 Task: Create a board button that move a list "Trello list" from board "Progress report" to the top position of board "progress report".
Action: Mouse moved to (945, 244)
Screenshot: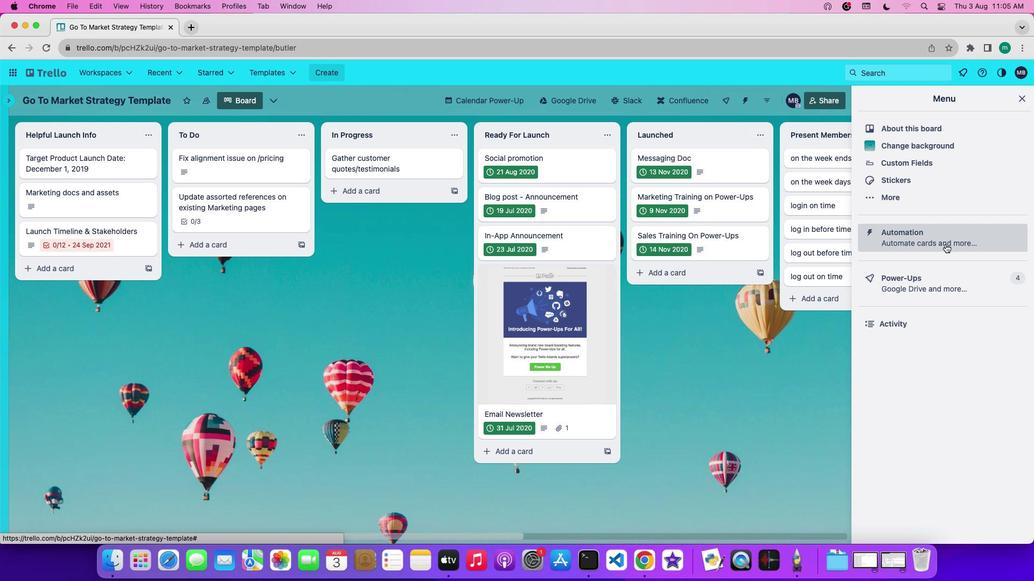 
Action: Mouse pressed left at (945, 244)
Screenshot: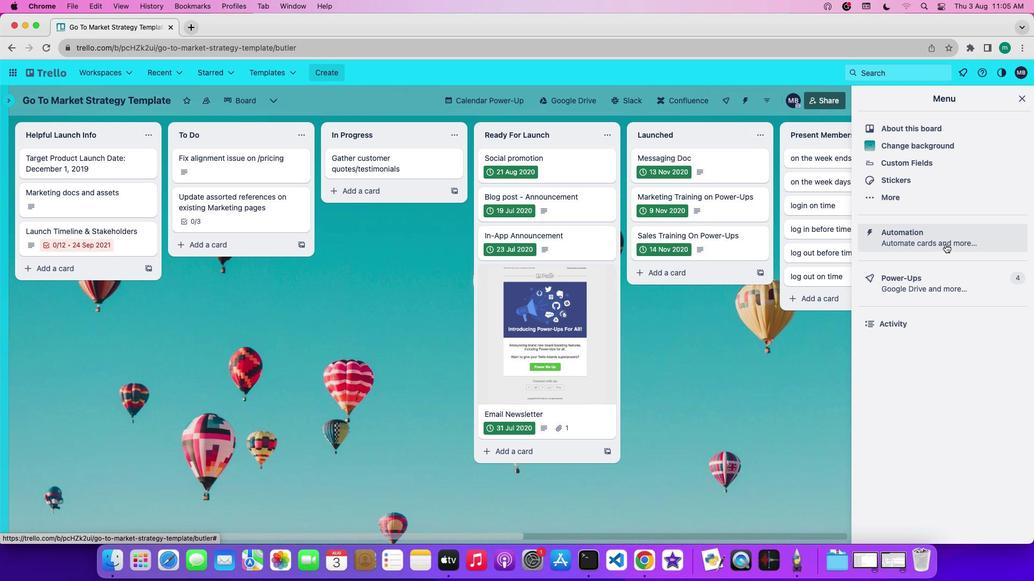 
Action: Mouse moved to (72, 294)
Screenshot: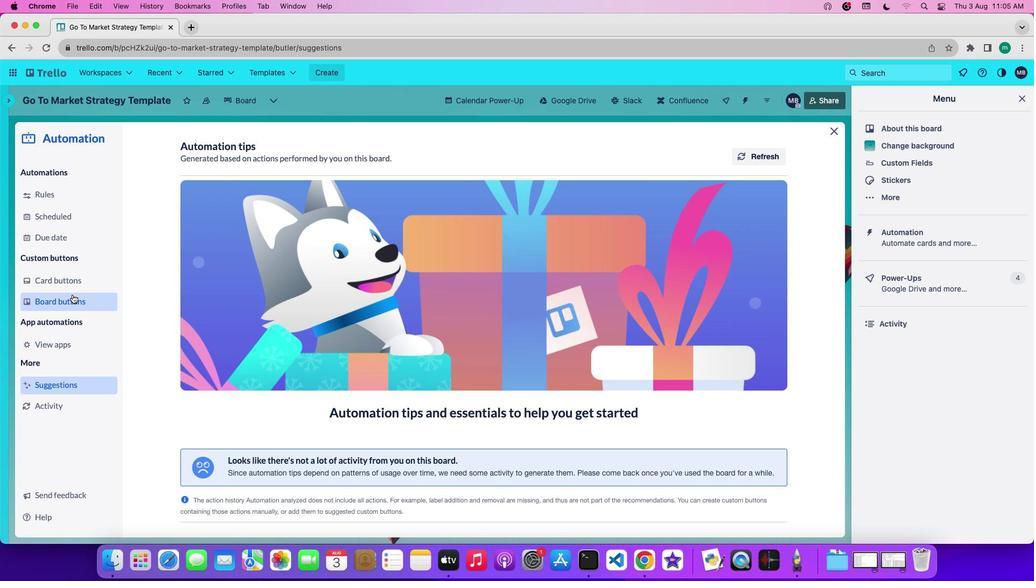 
Action: Mouse pressed left at (72, 294)
Screenshot: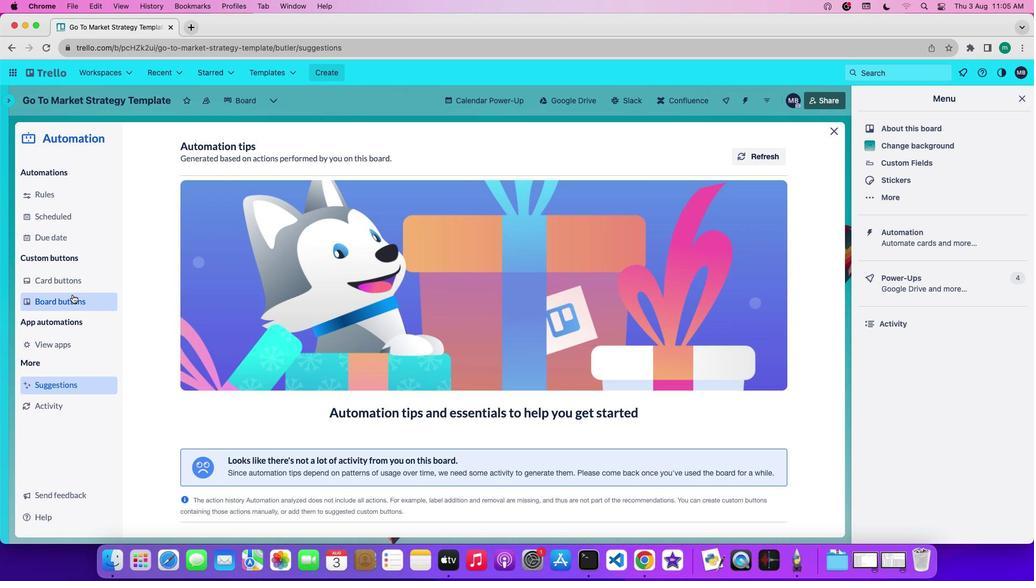
Action: Mouse moved to (222, 366)
Screenshot: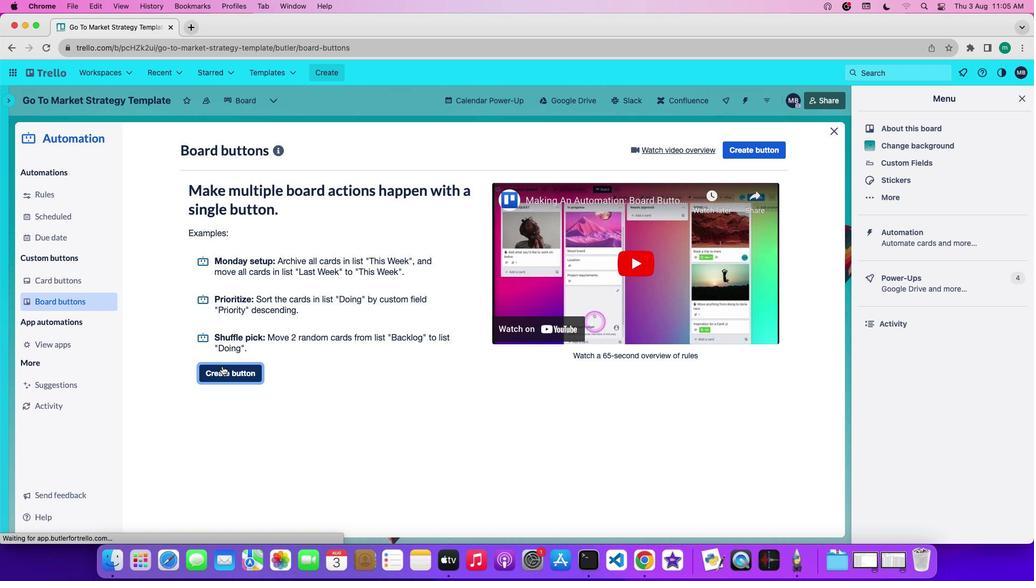 
Action: Mouse pressed left at (222, 366)
Screenshot: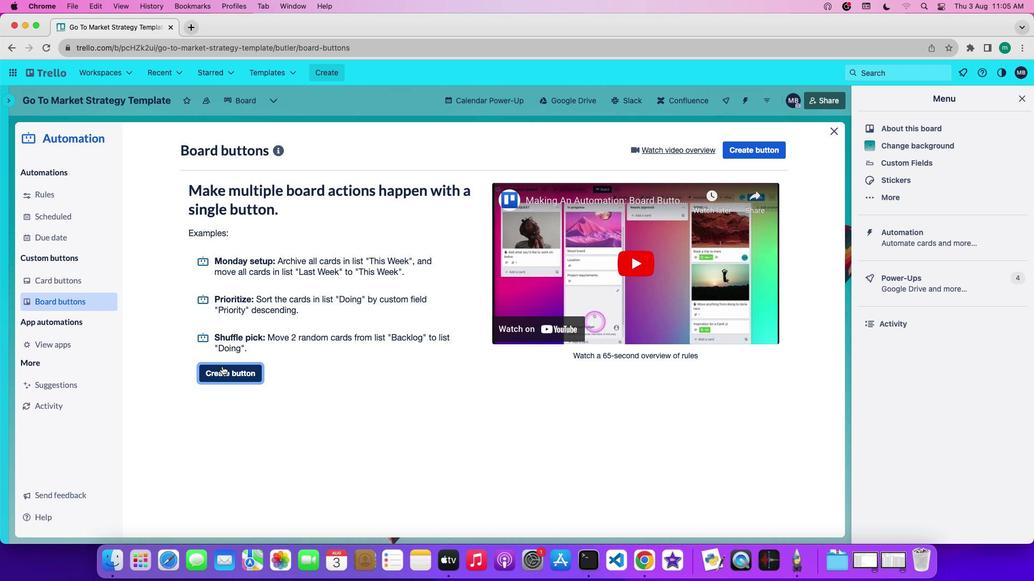 
Action: Mouse moved to (589, 286)
Screenshot: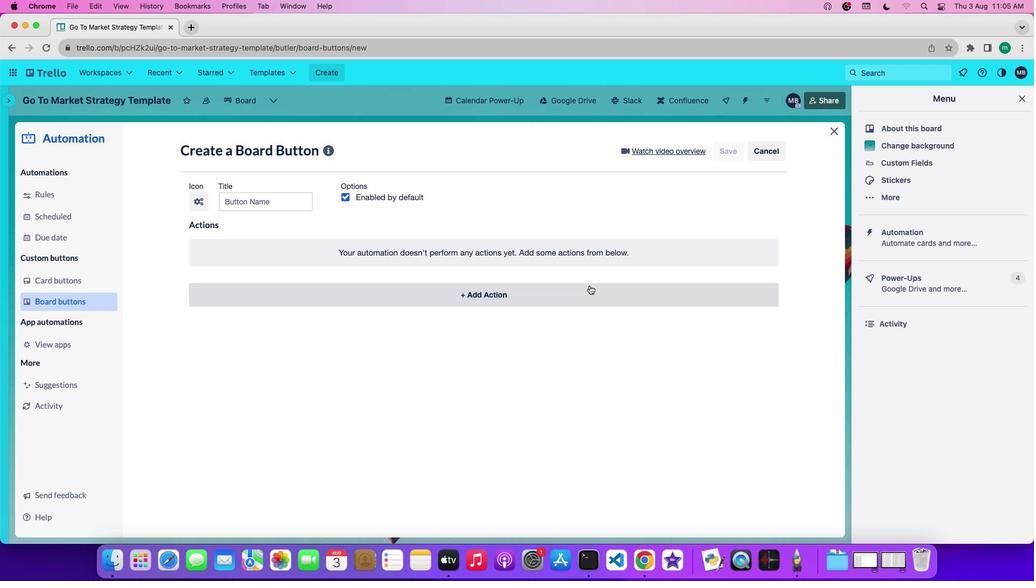 
Action: Mouse pressed left at (589, 286)
Screenshot: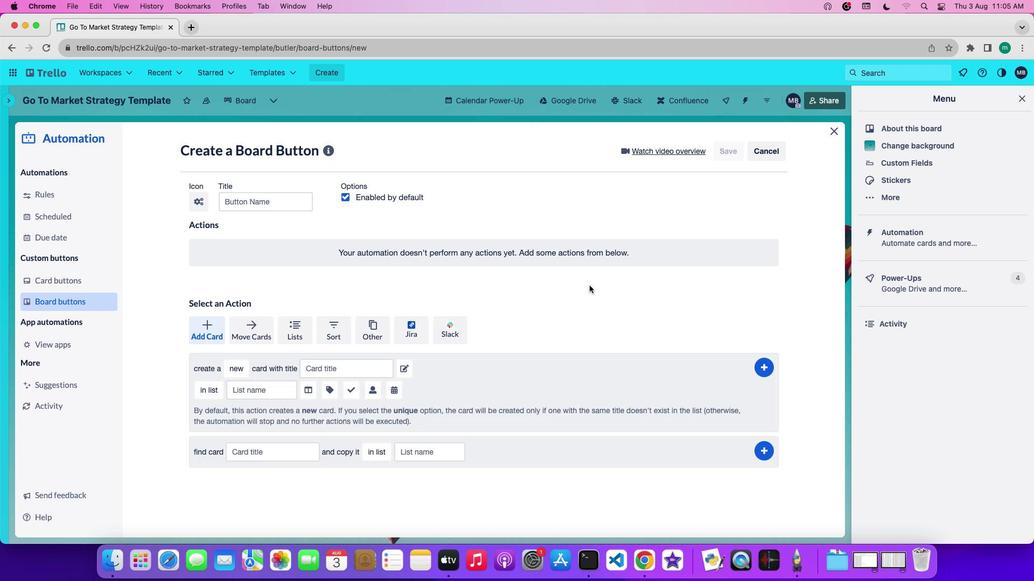 
Action: Mouse moved to (297, 329)
Screenshot: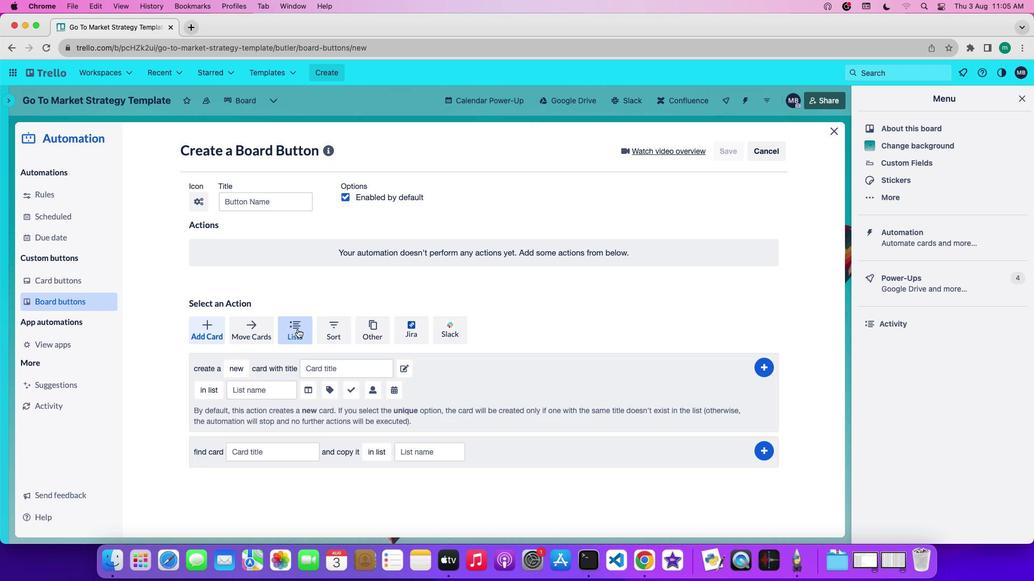 
Action: Mouse pressed left at (297, 329)
Screenshot: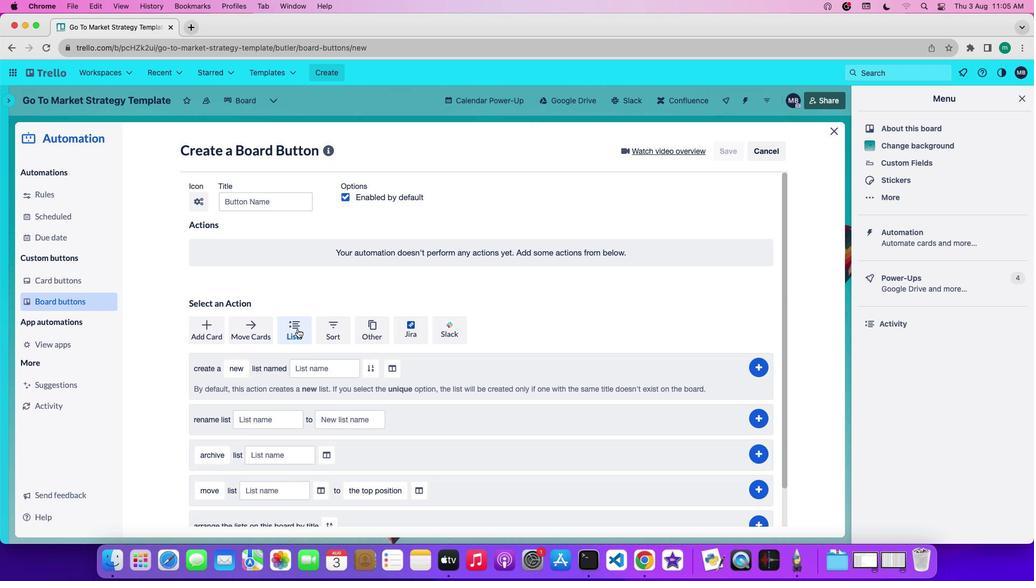 
Action: Mouse moved to (329, 381)
Screenshot: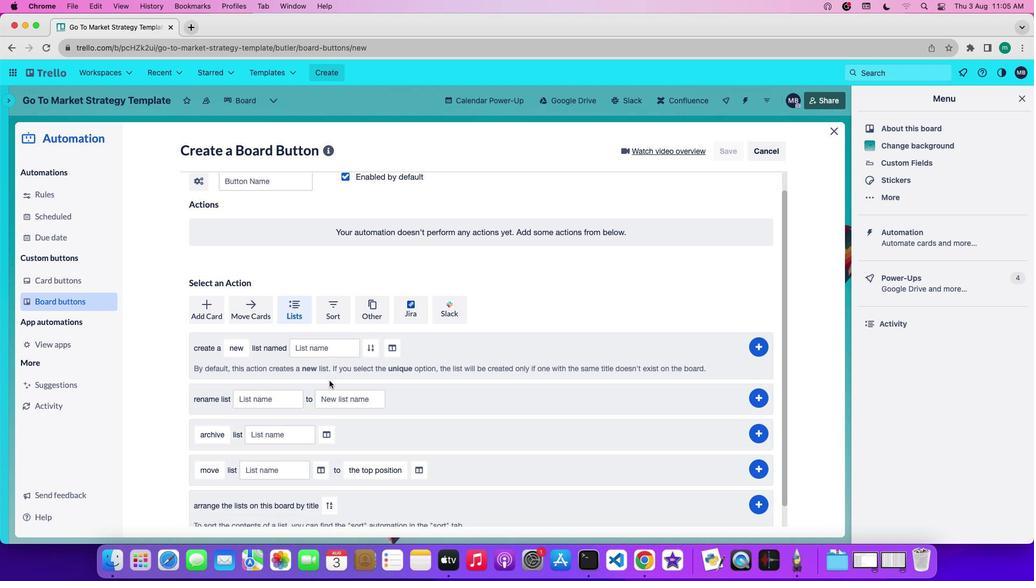 
Action: Mouse scrolled (329, 381) with delta (0, 0)
Screenshot: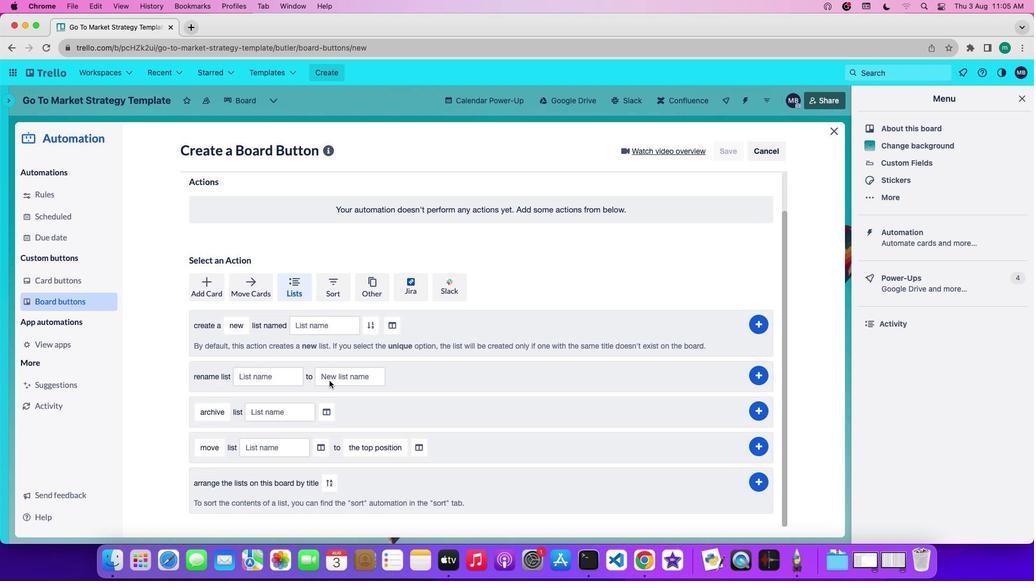 
Action: Mouse scrolled (329, 381) with delta (0, 0)
Screenshot: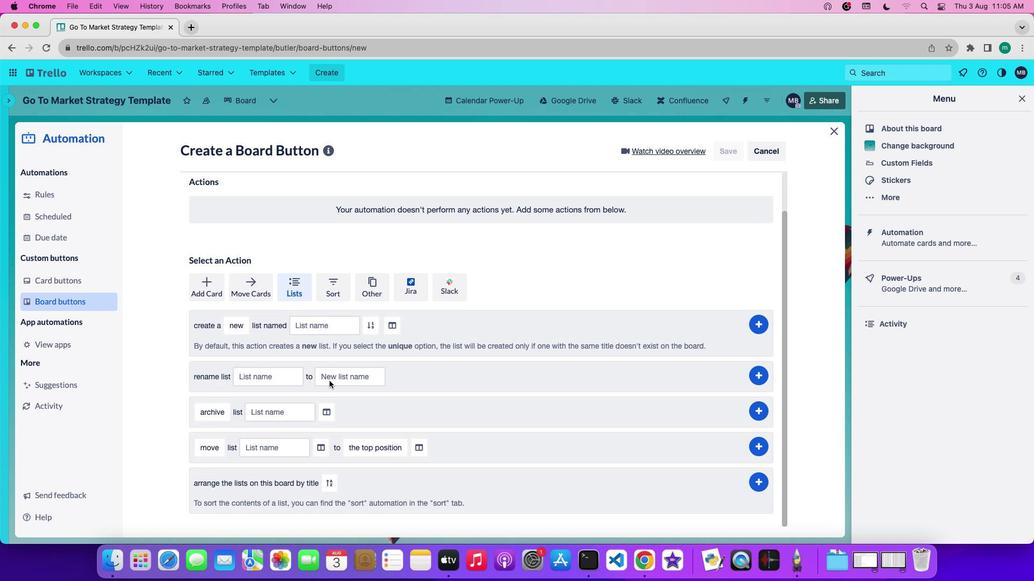 
Action: Mouse scrolled (329, 381) with delta (0, -1)
Screenshot: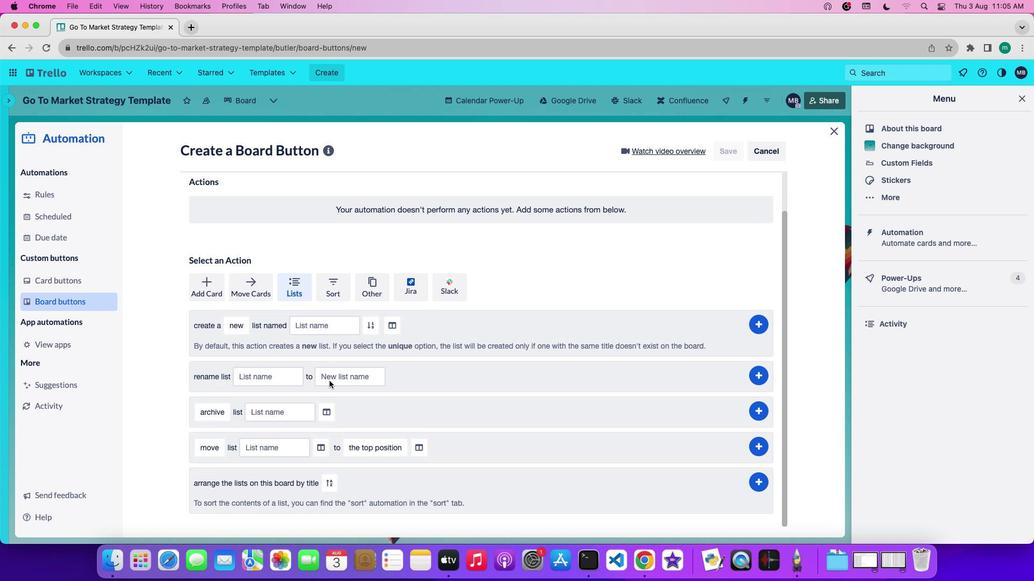 
Action: Mouse scrolled (329, 381) with delta (0, 0)
Screenshot: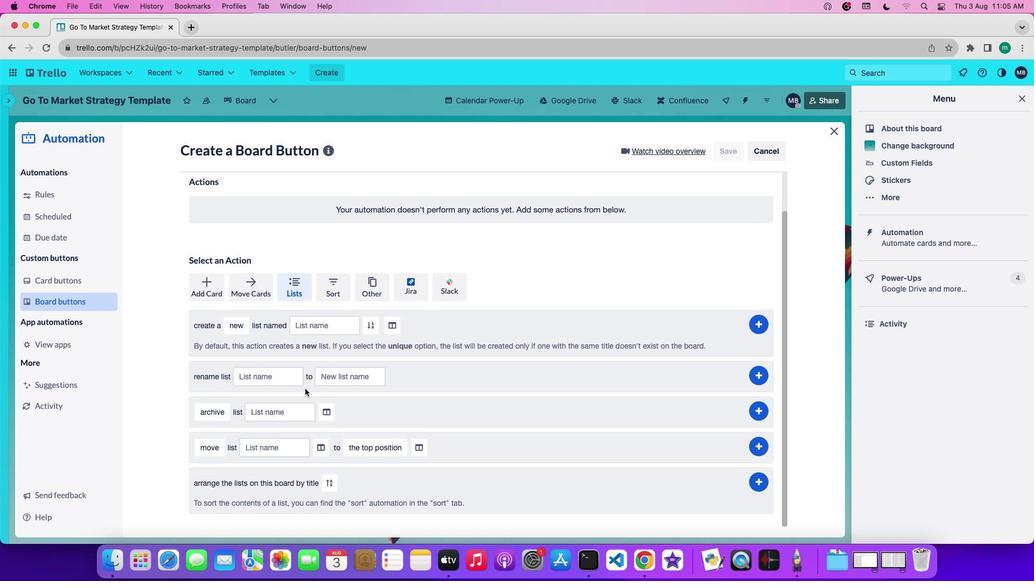 
Action: Mouse scrolled (329, 381) with delta (0, 0)
Screenshot: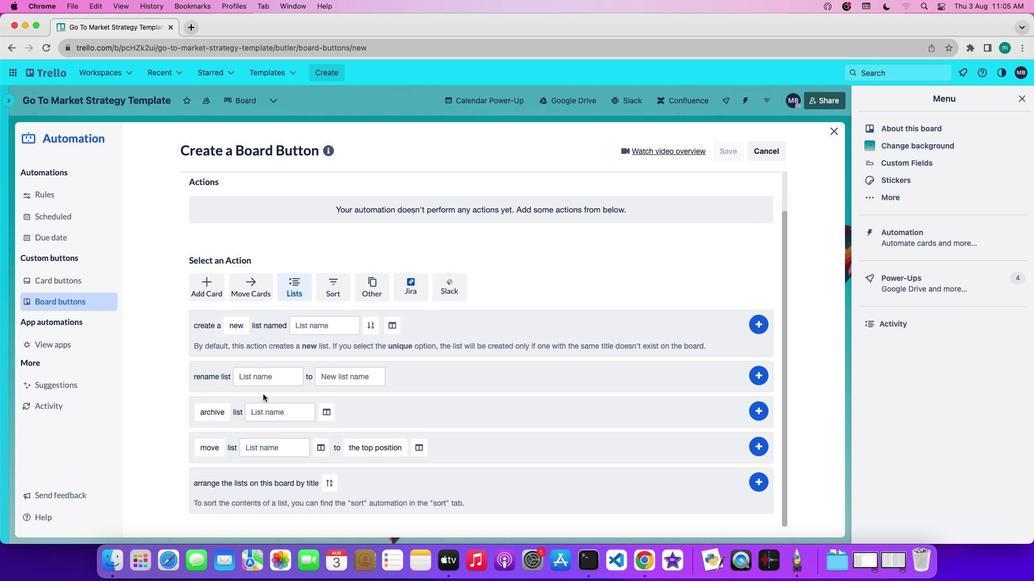 
Action: Mouse scrolled (329, 381) with delta (0, 0)
Screenshot: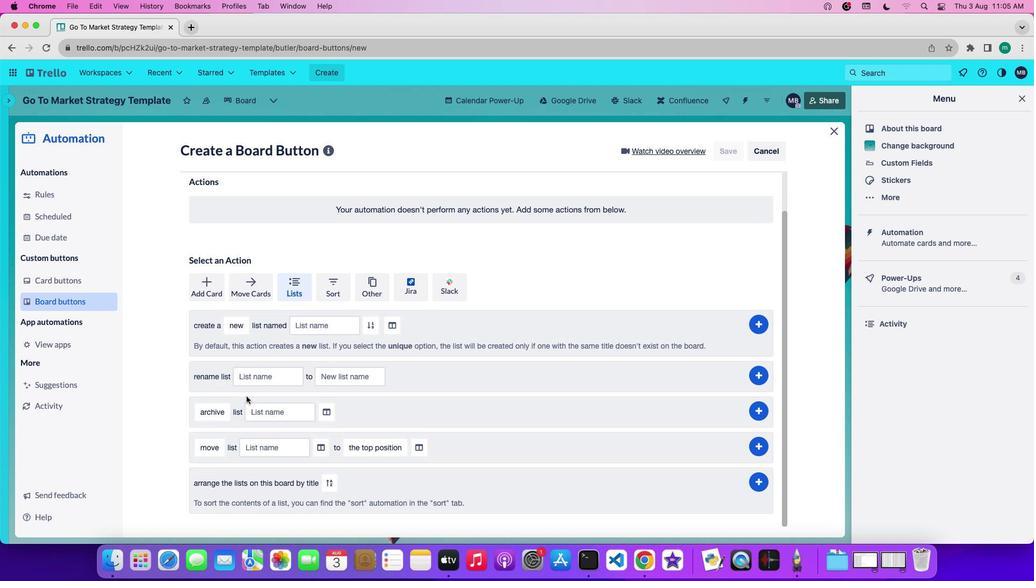 
Action: Mouse moved to (208, 410)
Screenshot: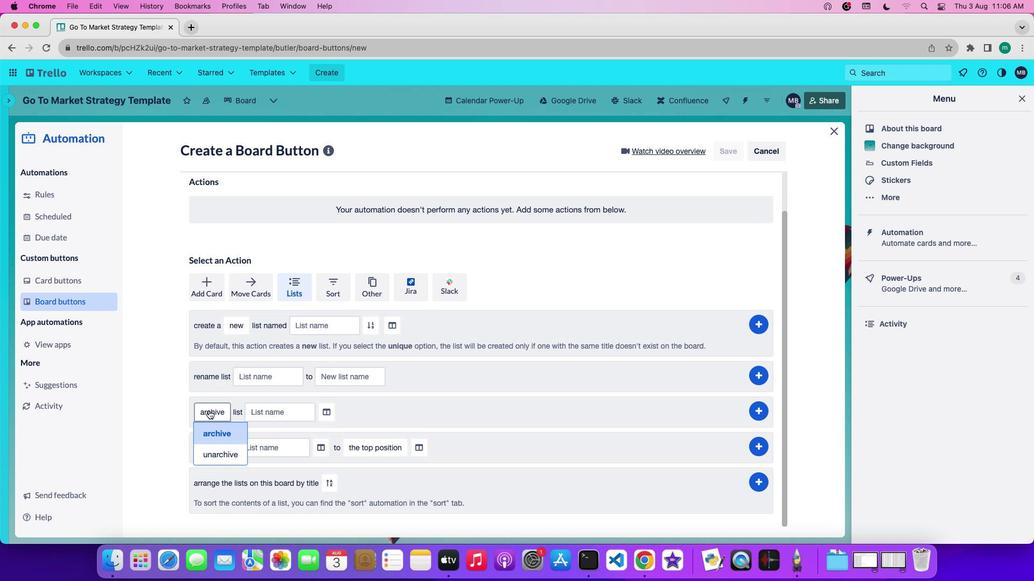 
Action: Mouse pressed left at (208, 410)
Screenshot: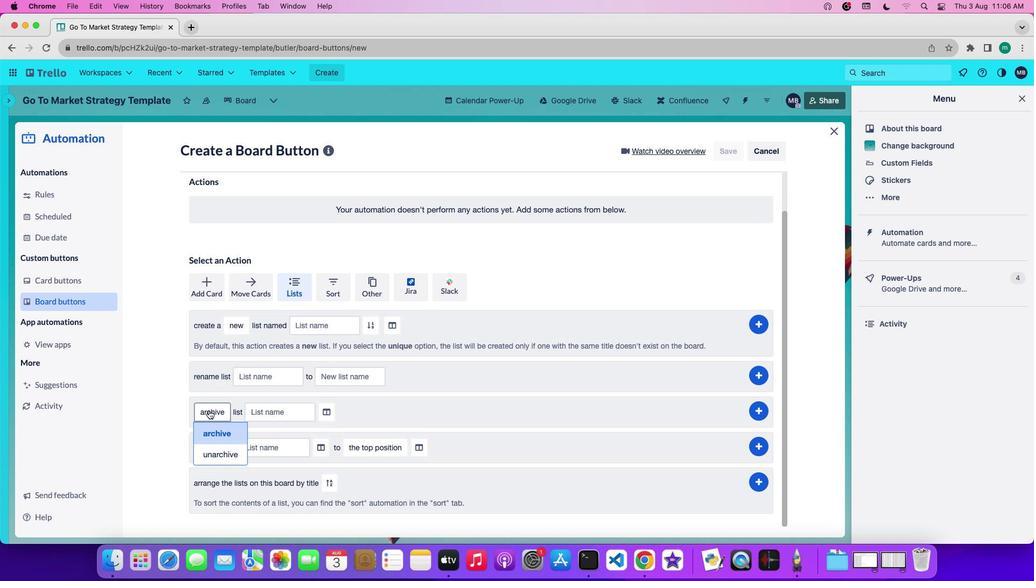 
Action: Mouse moved to (217, 452)
Screenshot: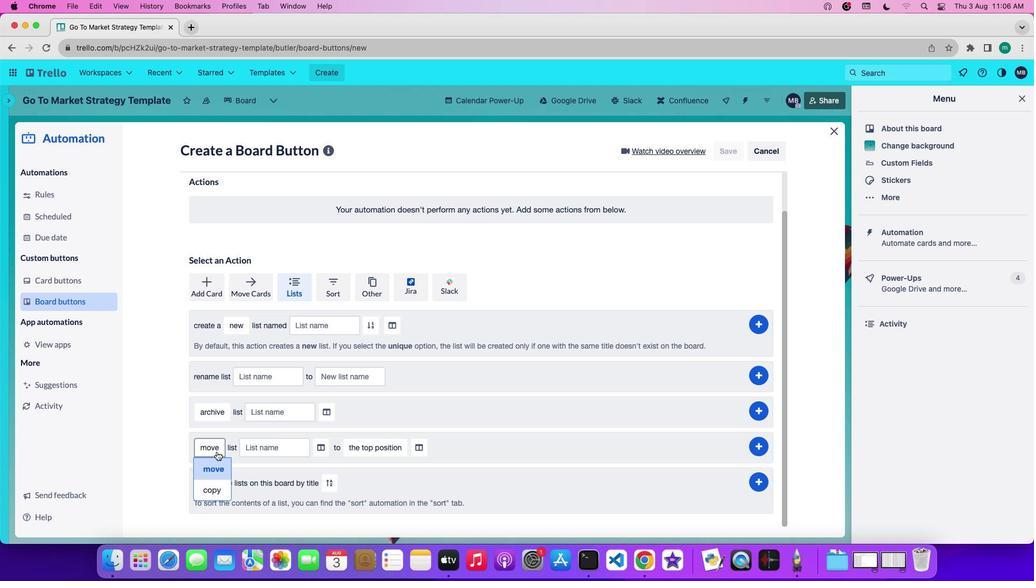 
Action: Mouse pressed left at (217, 452)
Screenshot: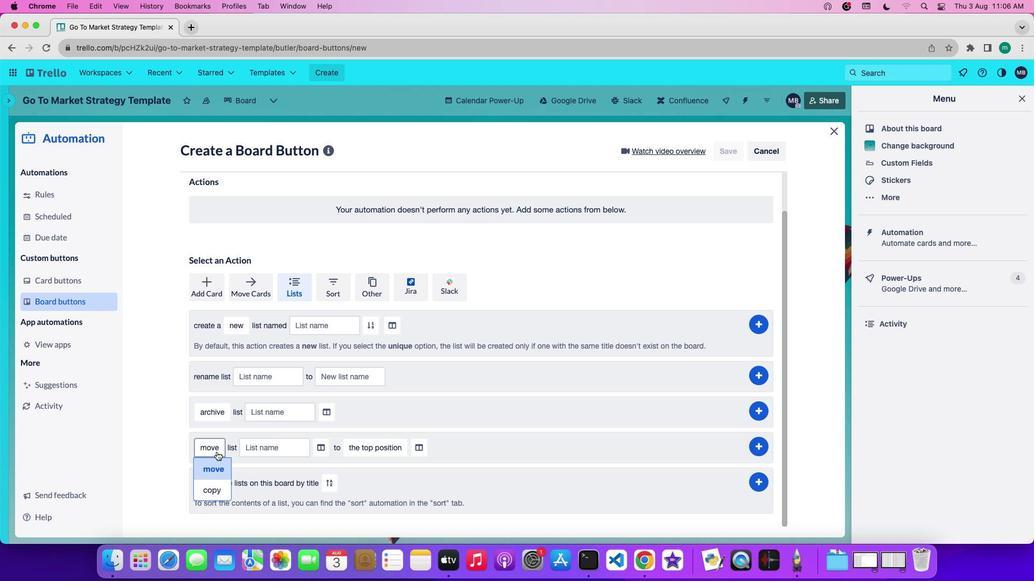 
Action: Mouse moved to (222, 468)
Screenshot: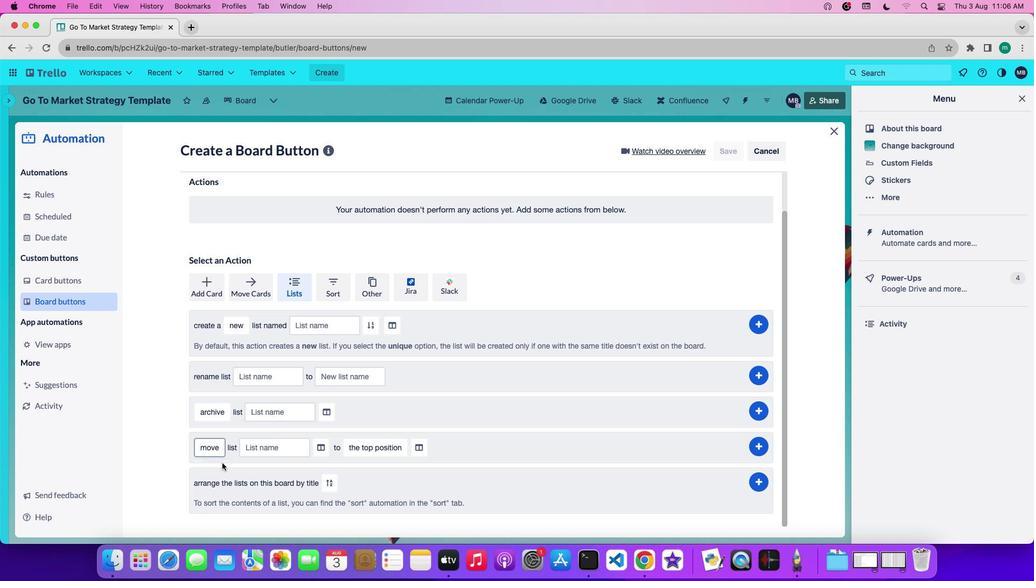 
Action: Mouse pressed left at (222, 468)
Screenshot: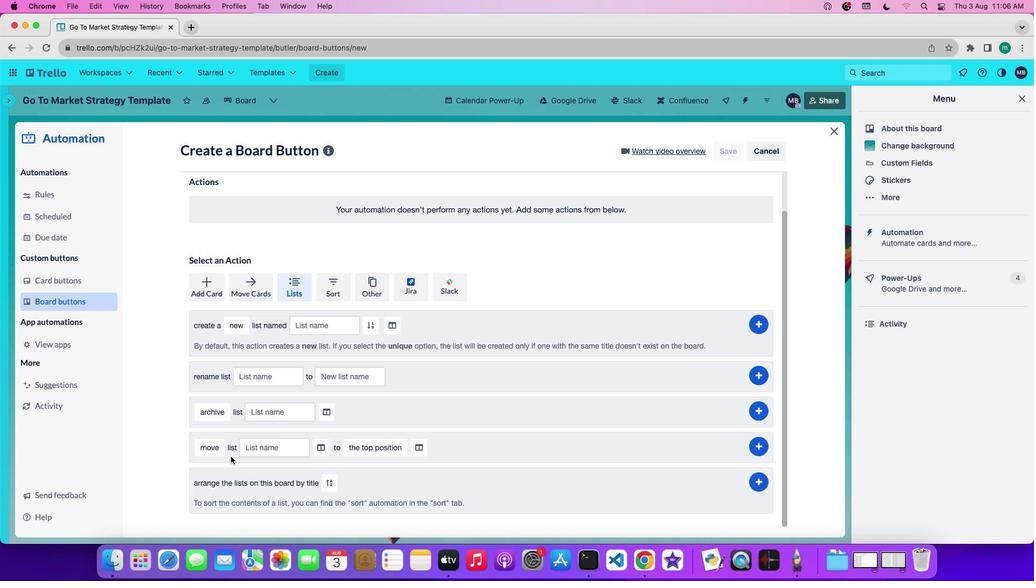 
Action: Mouse moved to (261, 452)
Screenshot: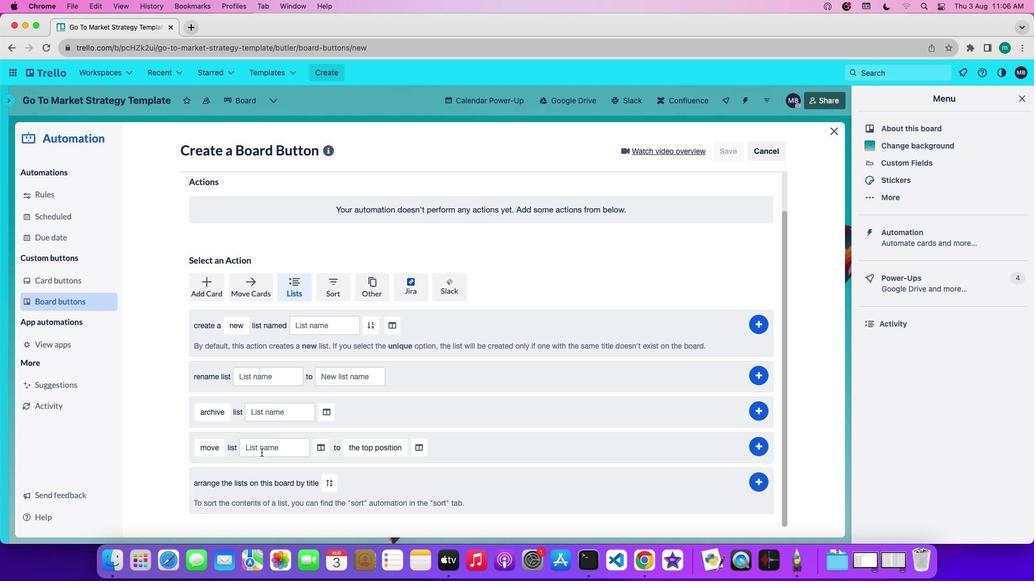 
Action: Mouse pressed left at (261, 452)
Screenshot: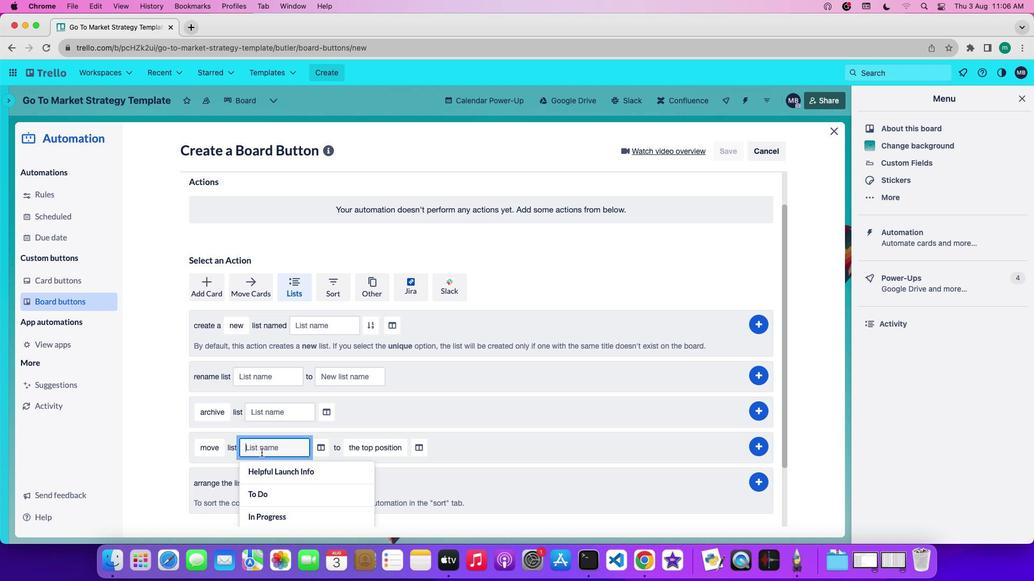 
Action: Mouse moved to (261, 452)
Screenshot: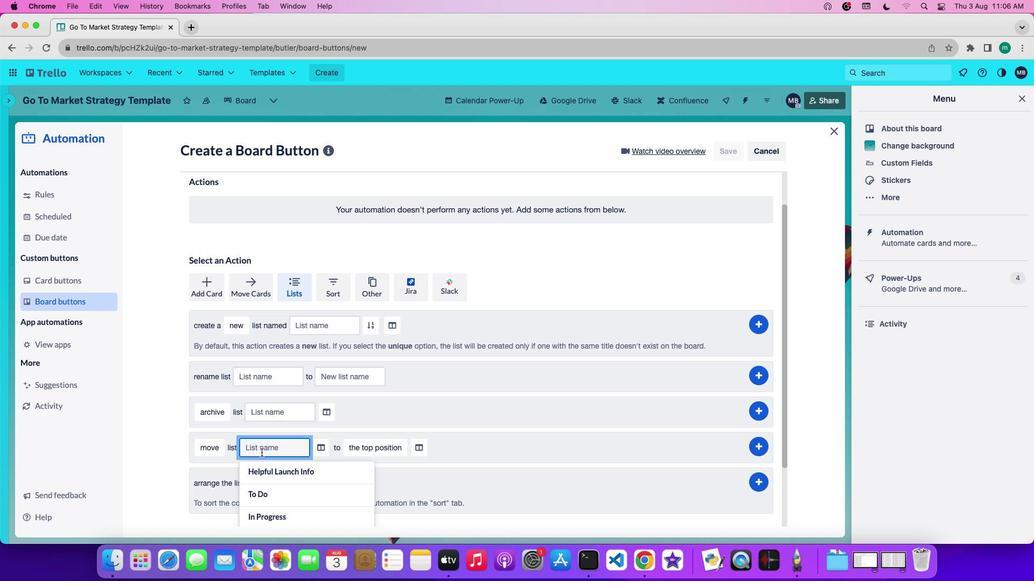 
Action: Key pressed Key.shift'T''r''e''l''l''o'Key.space'l''o'Key.backspace'i''s''t'
Screenshot: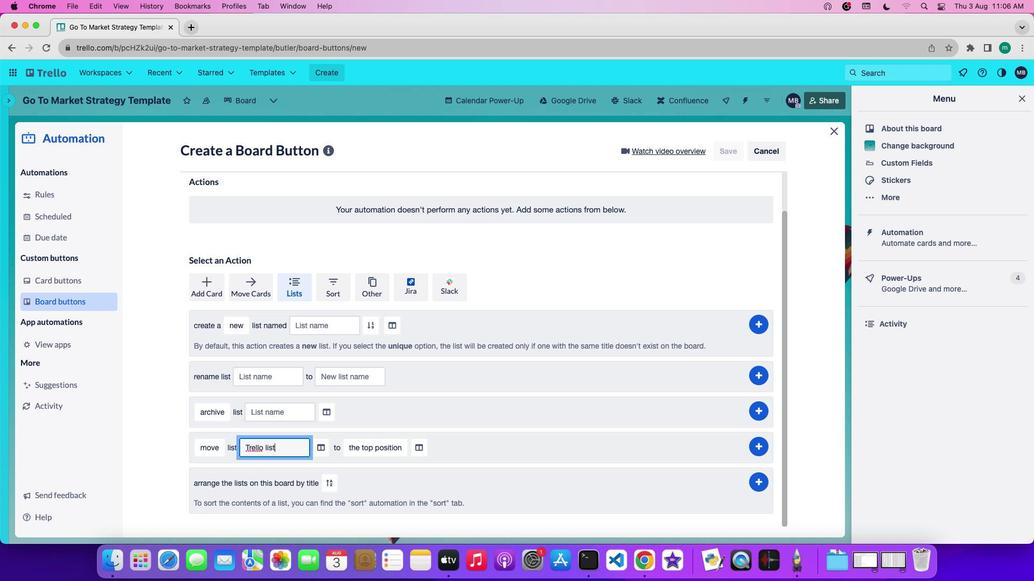 
Action: Mouse moved to (321, 449)
Screenshot: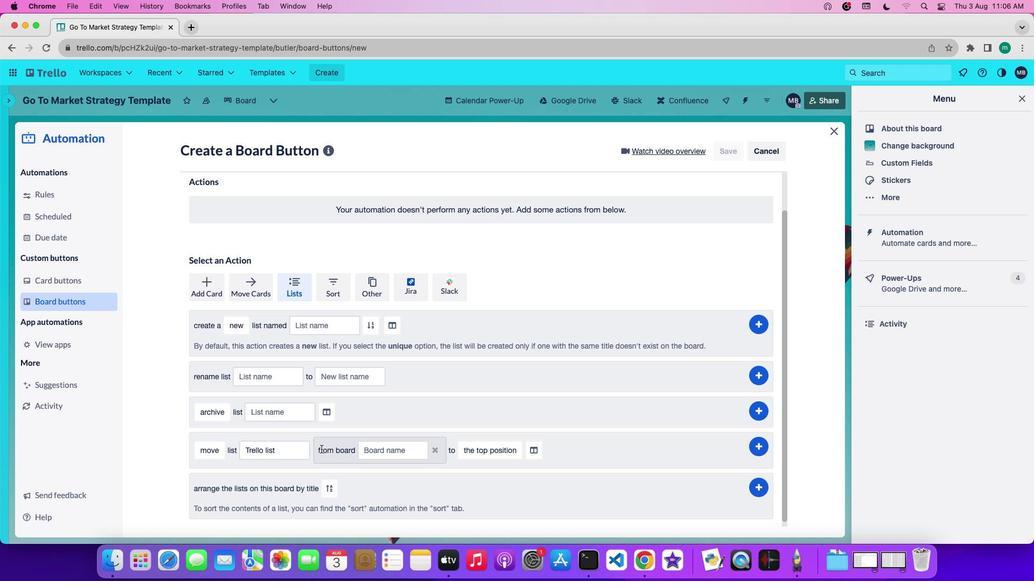 
Action: Mouse pressed left at (321, 449)
Screenshot: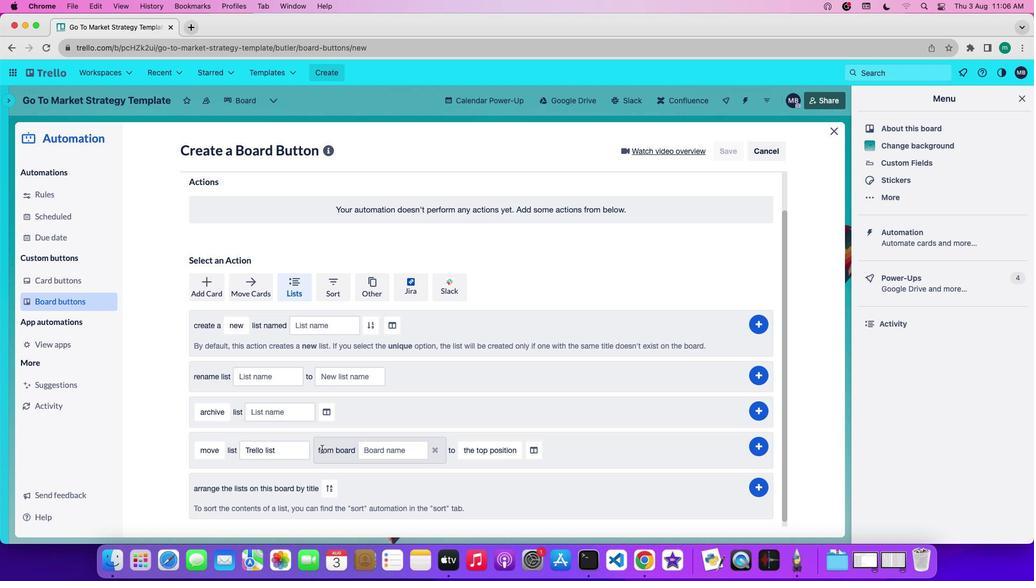 
Action: Mouse moved to (402, 454)
Screenshot: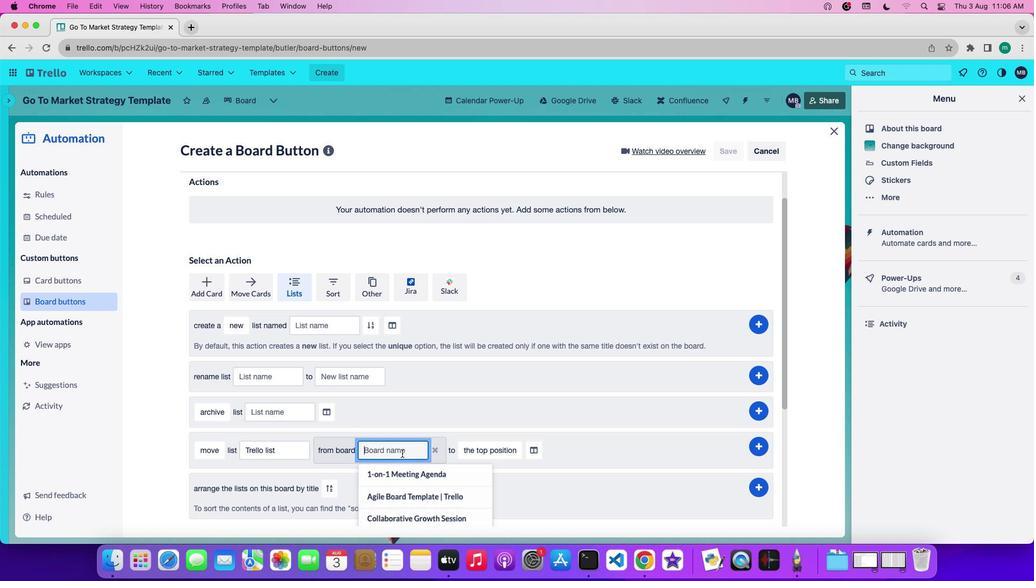 
Action: Mouse pressed left at (402, 454)
Screenshot: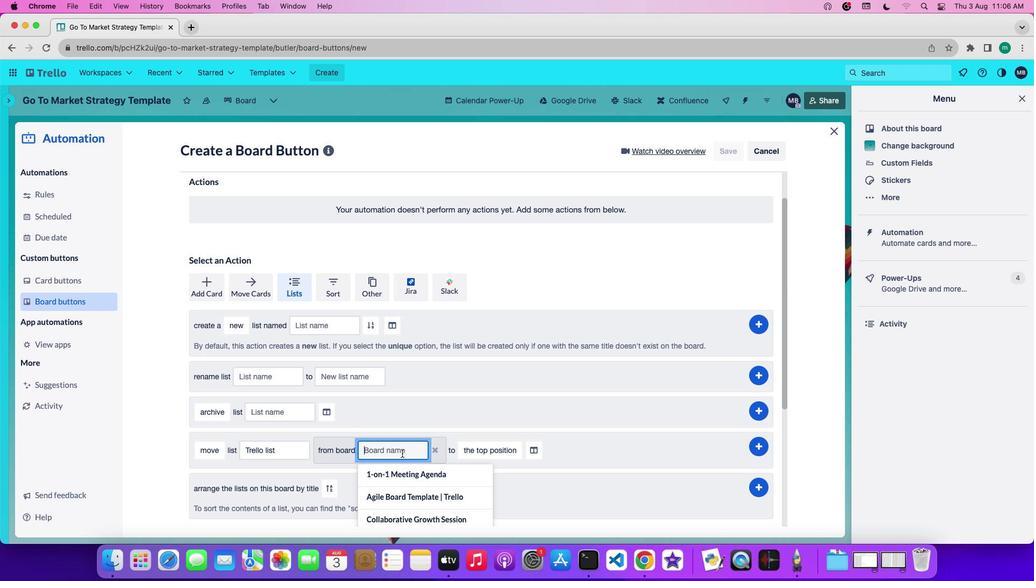 
Action: Key pressed Key.shift'P''r''o''g''r''e''s''s'Key.space'r''e''p''o''r''t'
Screenshot: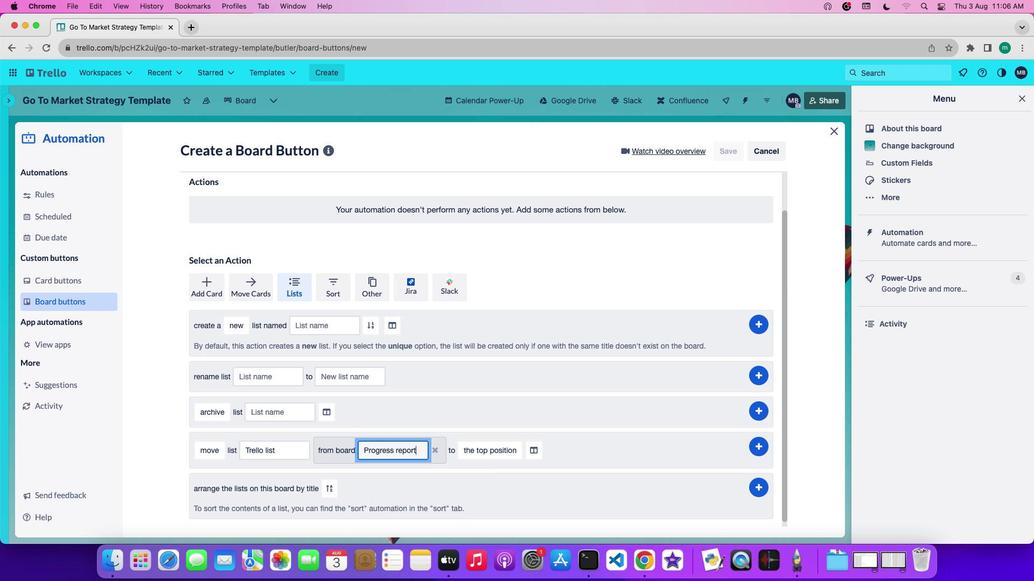 
Action: Mouse moved to (514, 297)
Screenshot: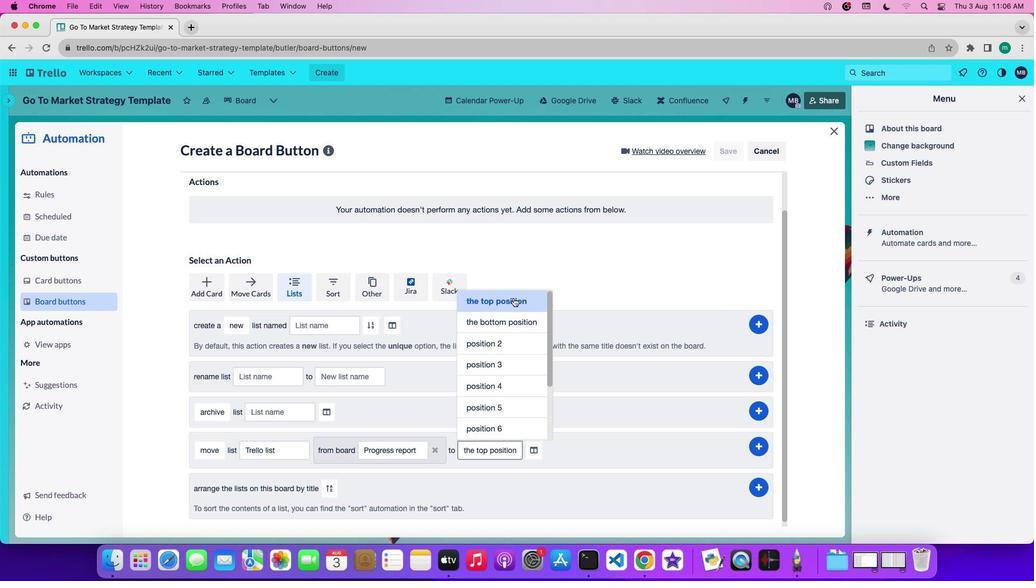 
Action: Mouse pressed left at (514, 297)
Screenshot: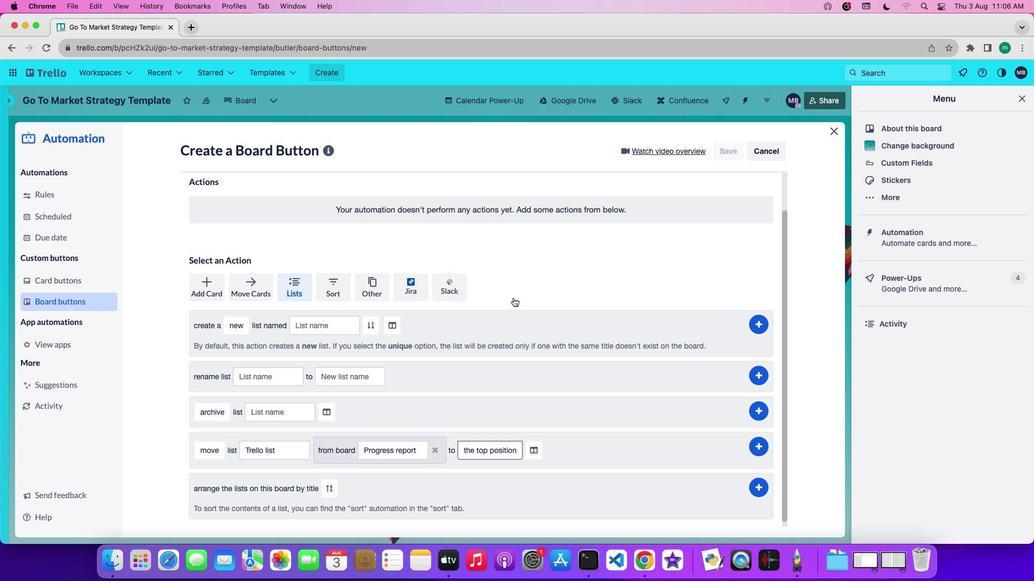 
Action: Mouse moved to (538, 449)
Screenshot: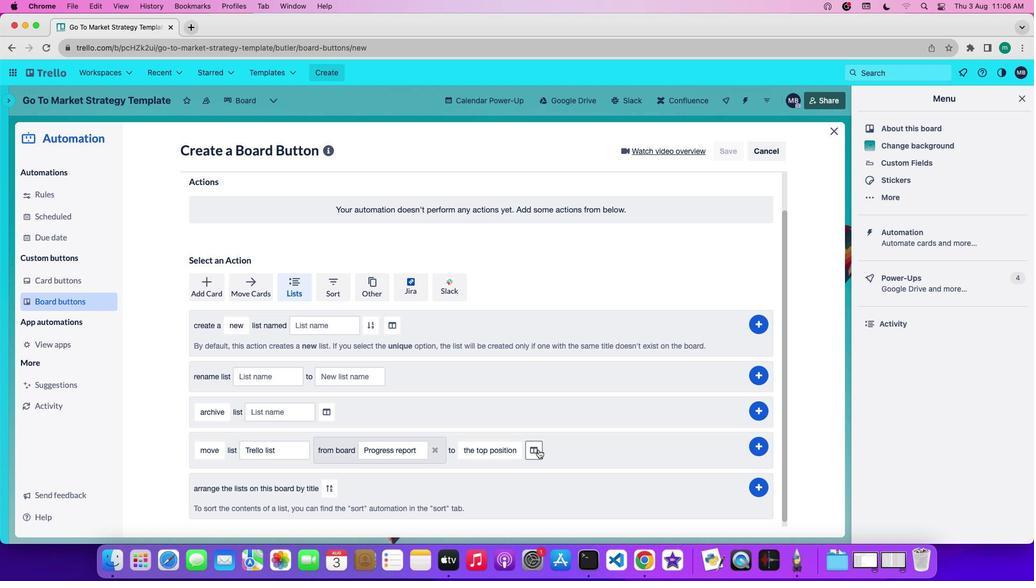 
Action: Mouse pressed left at (538, 449)
Screenshot: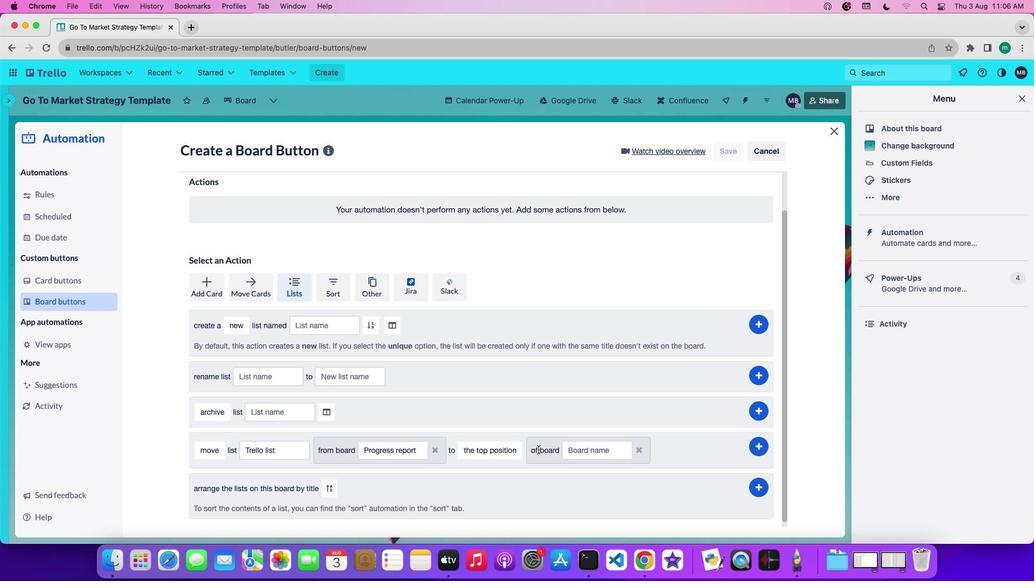 
Action: Mouse moved to (574, 453)
Screenshot: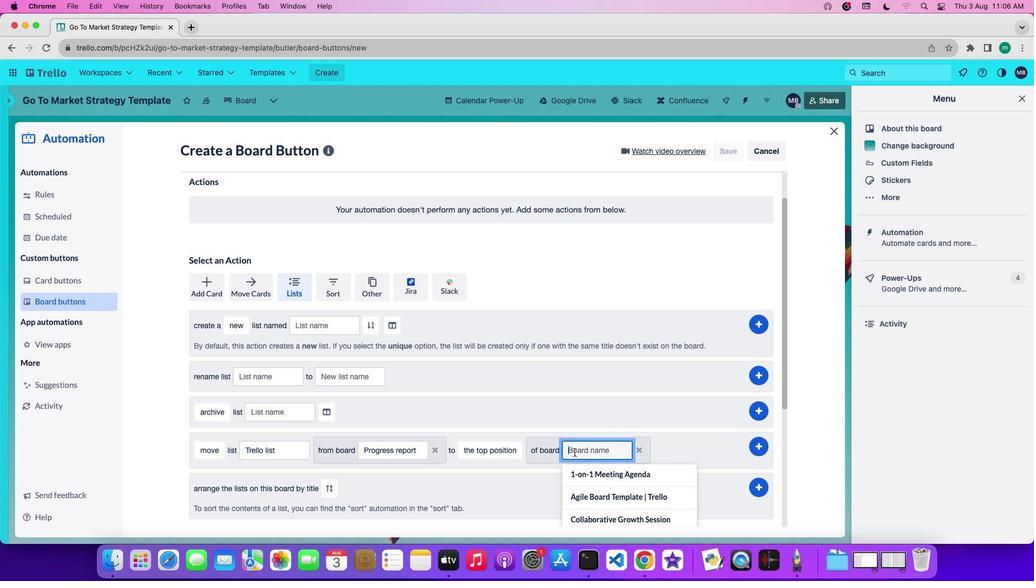 
Action: Mouse pressed left at (574, 453)
Screenshot: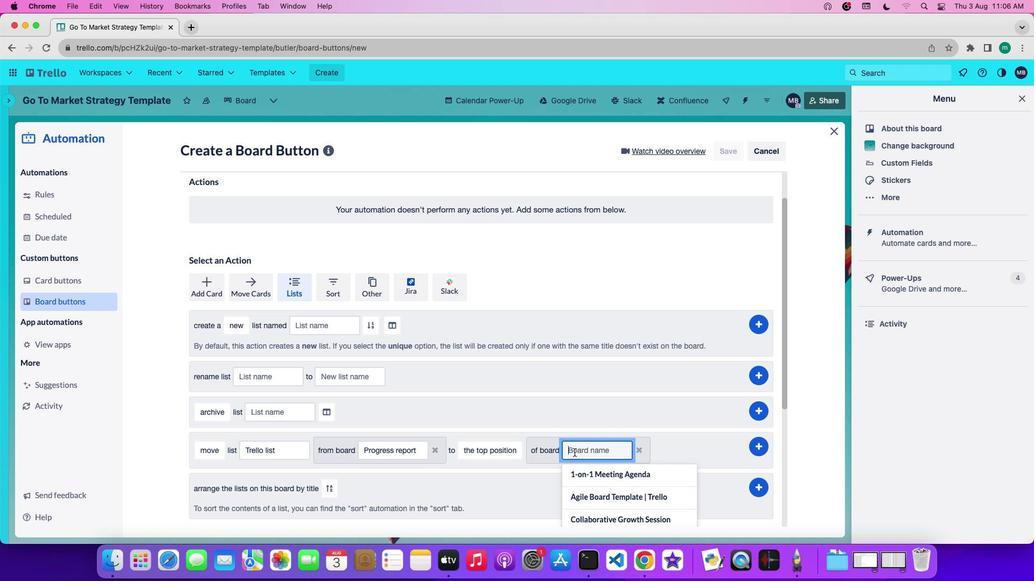 
Action: Key pressed 'p''r''o''g''r''e''s''s'Key.space'r''e''p''o''r''t'
Screenshot: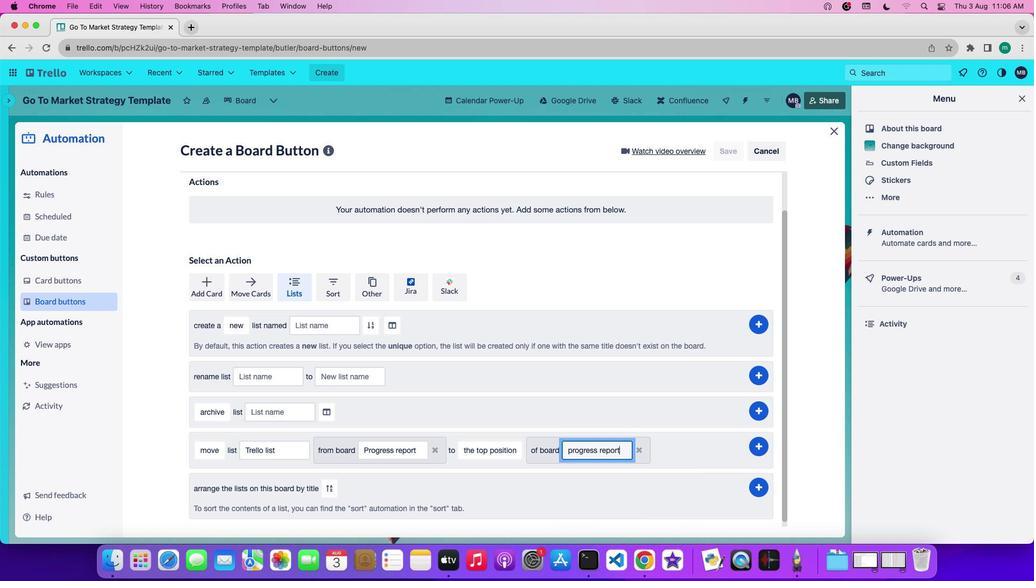 
Action: Mouse moved to (756, 442)
Screenshot: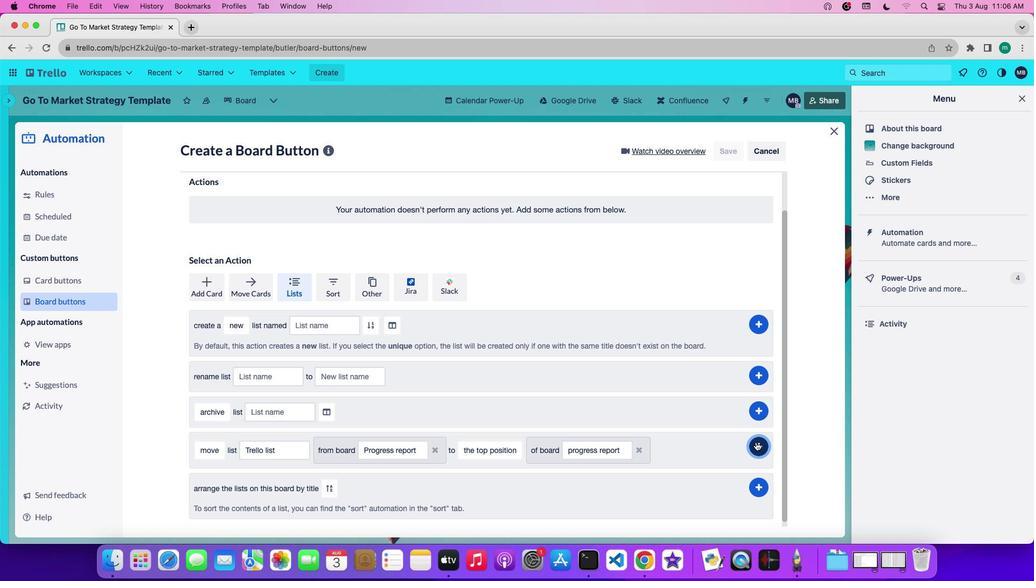
Action: Mouse pressed left at (756, 442)
Screenshot: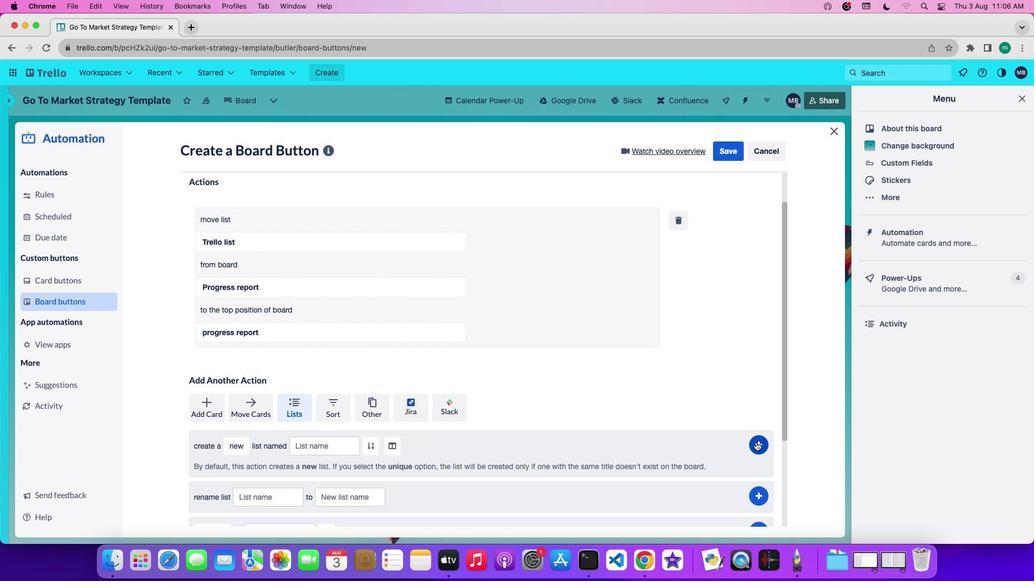 
